 Task: Create a section Code Crusade and in the section, add a milestone Software as a Service Implementation in the project TribeWorks.
Action: Mouse moved to (17, 55)
Screenshot: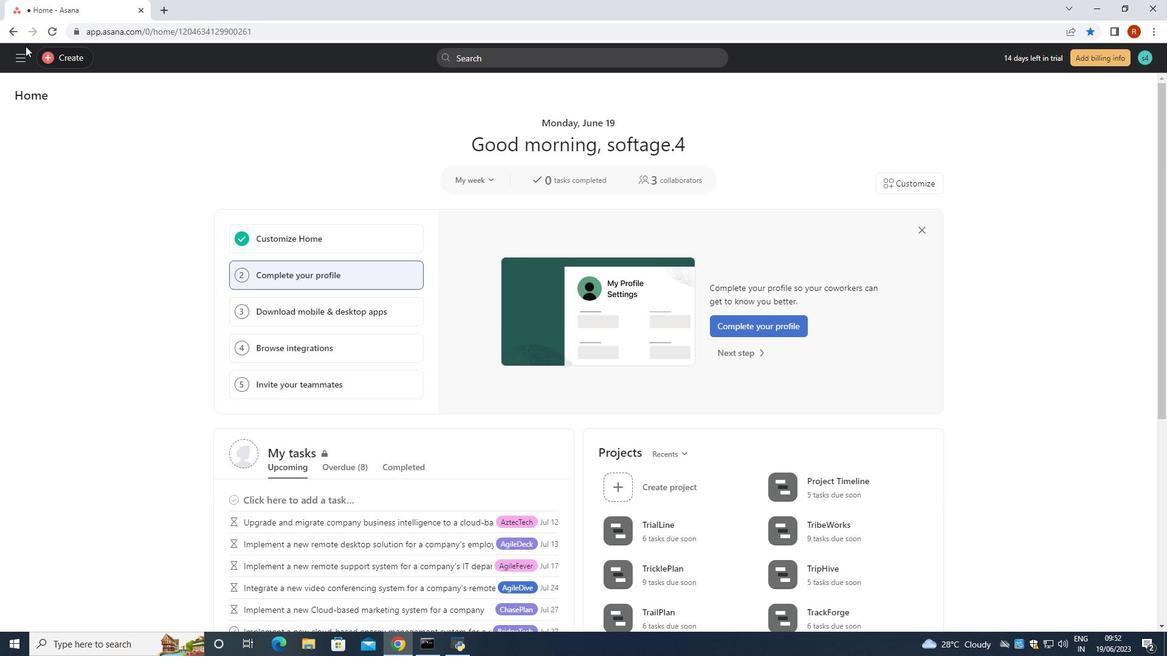 
Action: Mouse pressed left at (17, 55)
Screenshot: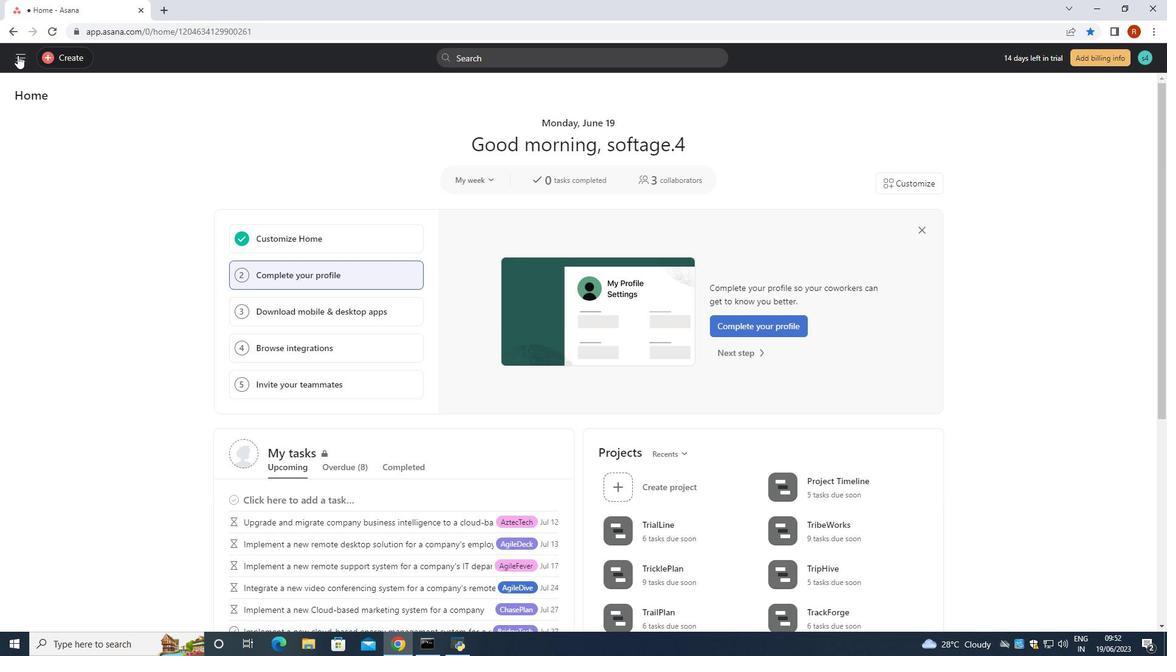 
Action: Mouse moved to (71, 406)
Screenshot: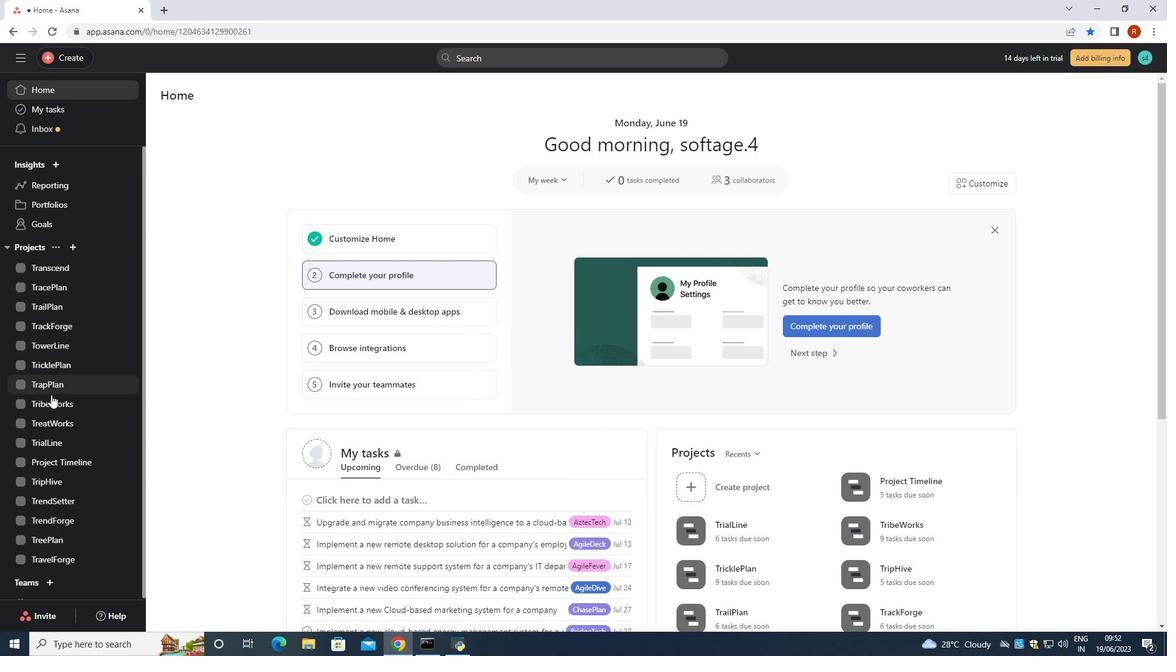 
Action: Mouse pressed left at (71, 406)
Screenshot: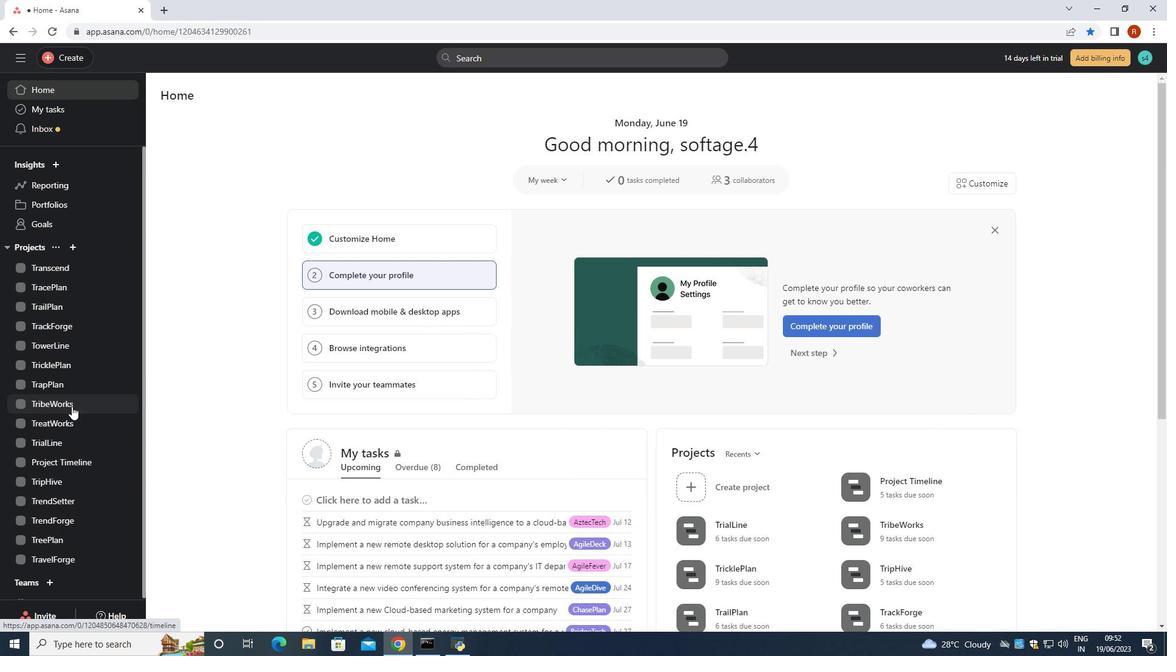 
Action: Mouse moved to (254, 401)
Screenshot: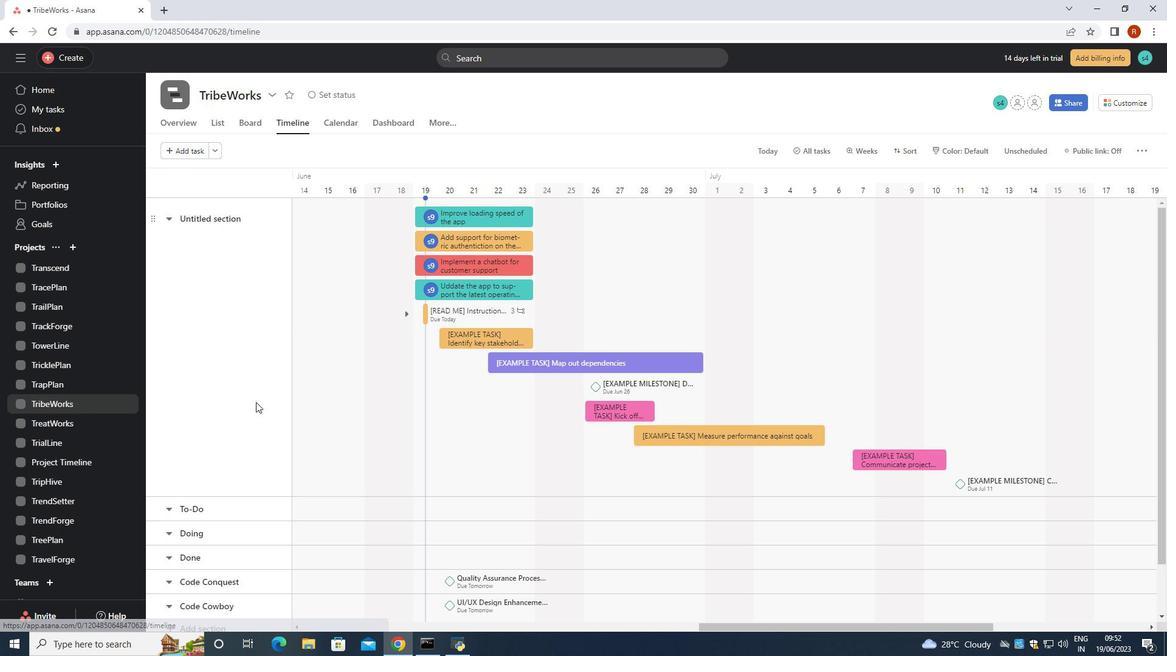 
Action: Mouse scrolled (254, 401) with delta (0, 0)
Screenshot: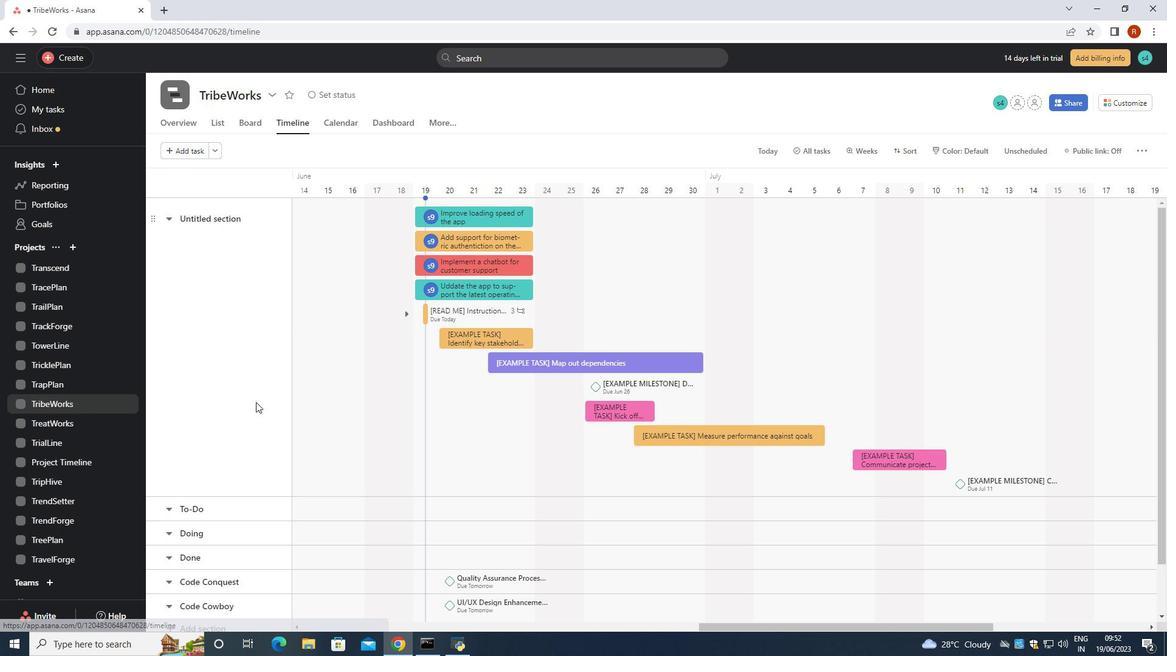 
Action: Mouse moved to (249, 401)
Screenshot: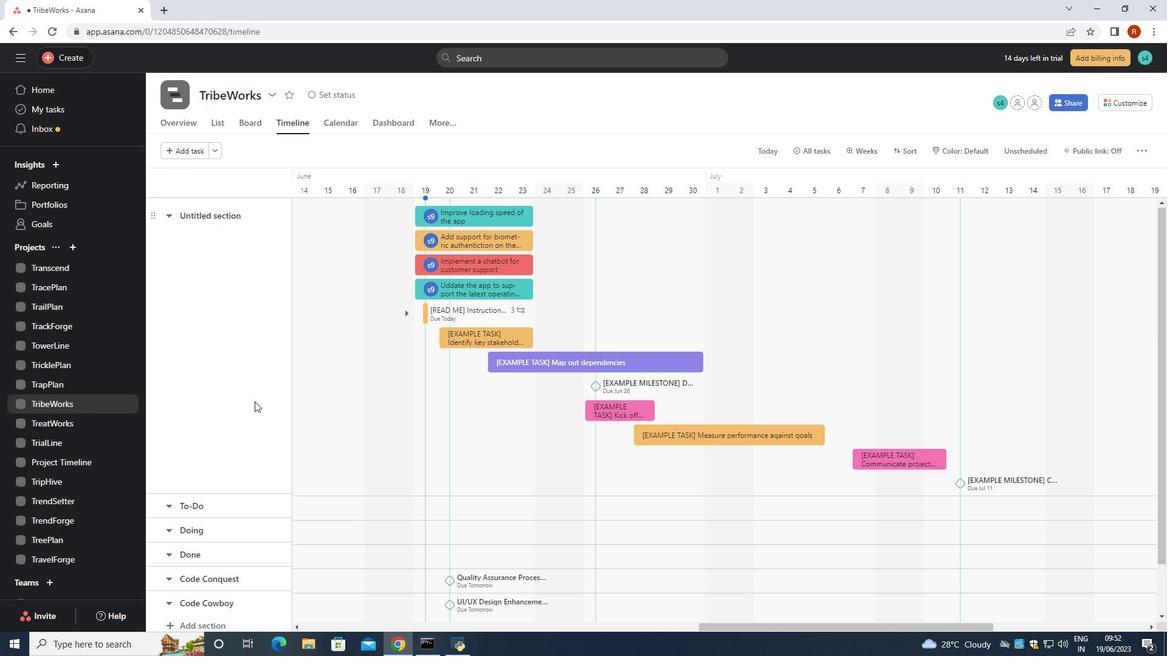 
Action: Mouse scrolled (253, 401) with delta (0, 0)
Screenshot: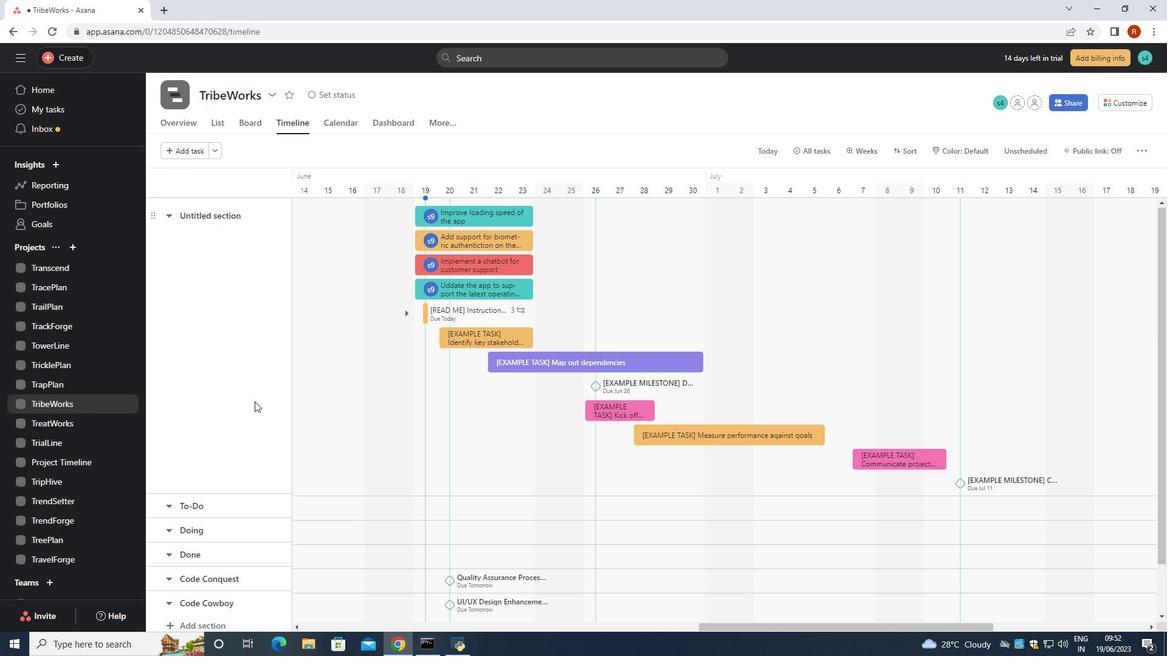 
Action: Mouse scrolled (252, 401) with delta (0, 0)
Screenshot: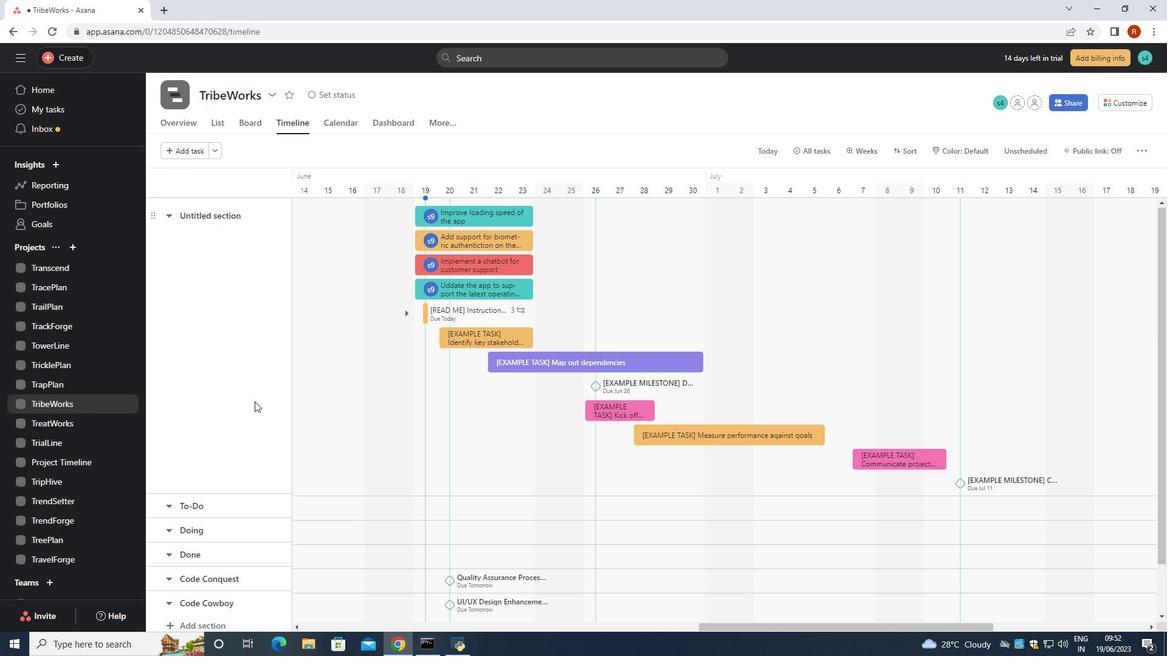 
Action: Mouse scrolled (251, 401) with delta (0, 0)
Screenshot: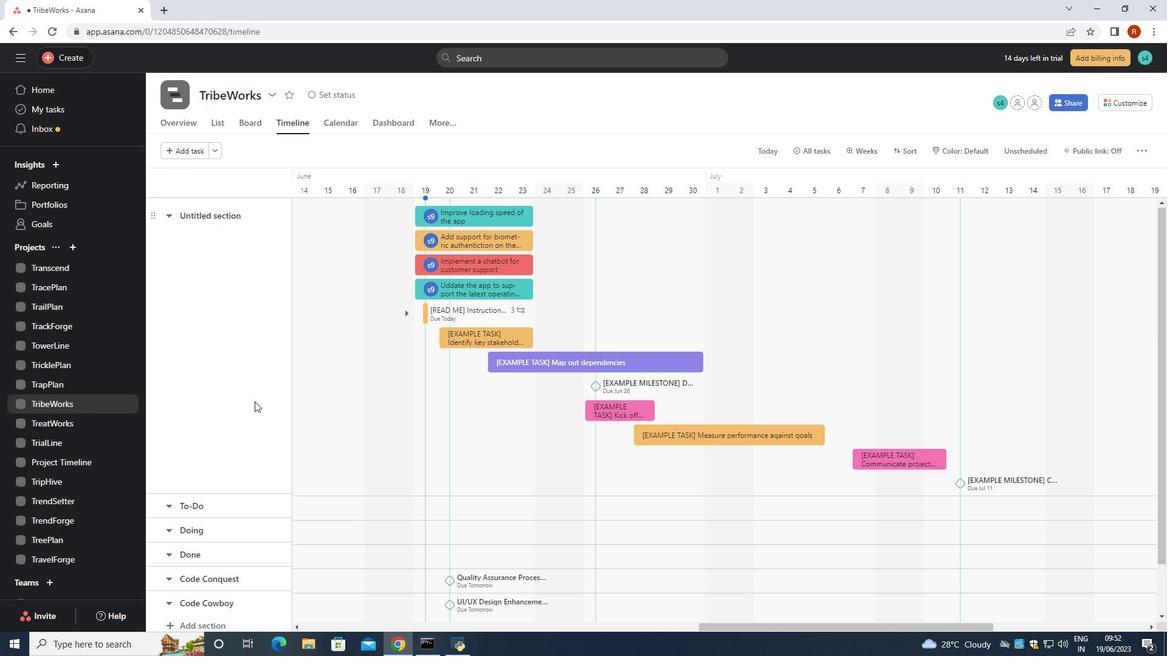 
Action: Mouse scrolled (251, 401) with delta (0, 0)
Screenshot: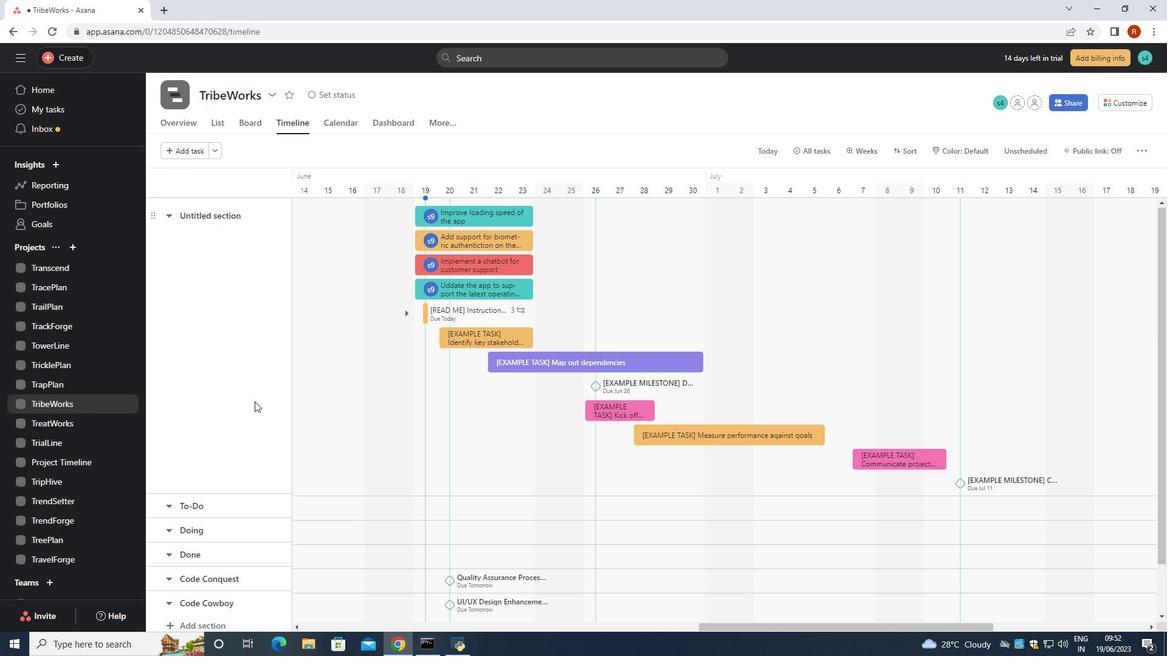
Action: Mouse scrolled (249, 401) with delta (0, 0)
Screenshot: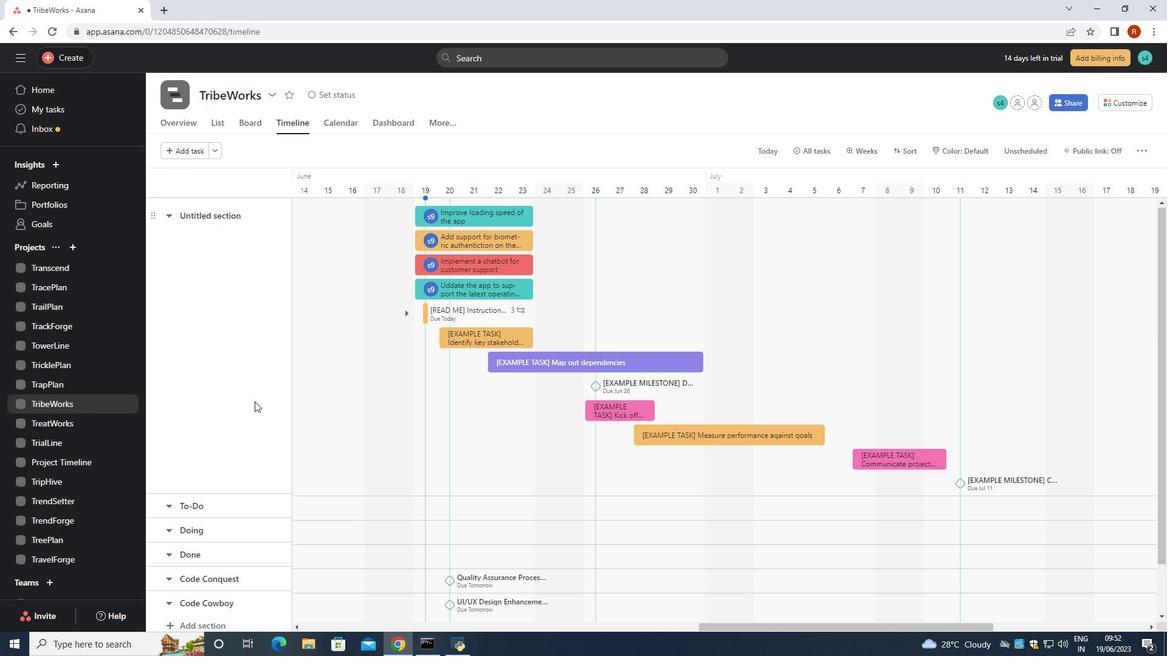 
Action: Mouse moved to (203, 575)
Screenshot: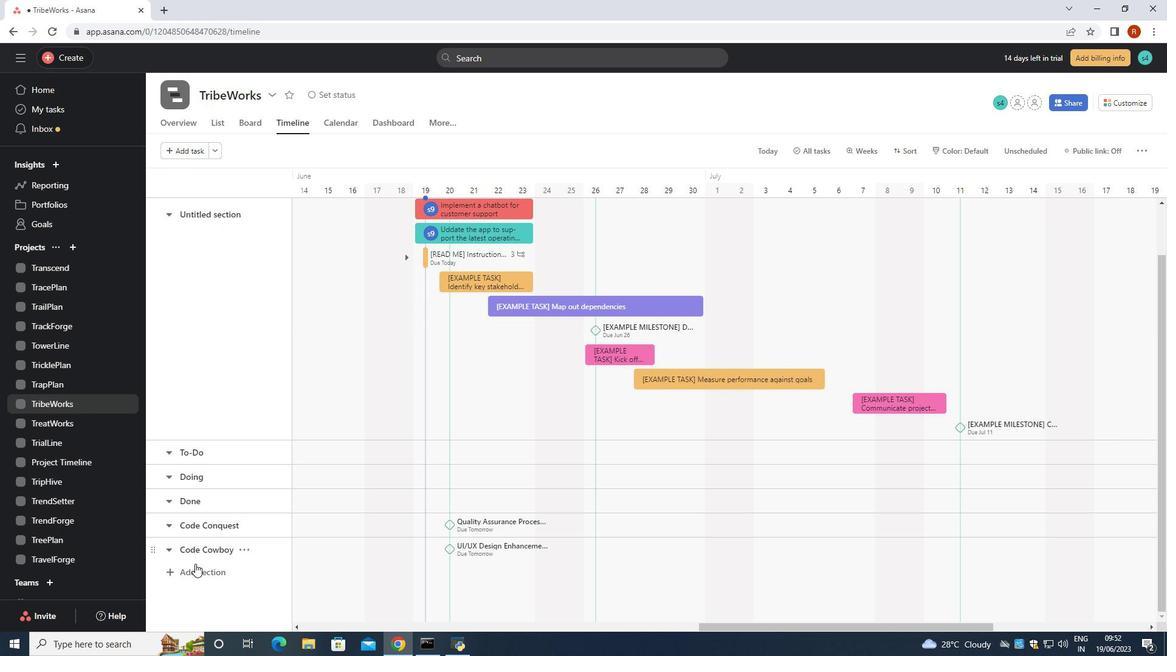 
Action: Mouse pressed left at (203, 575)
Screenshot: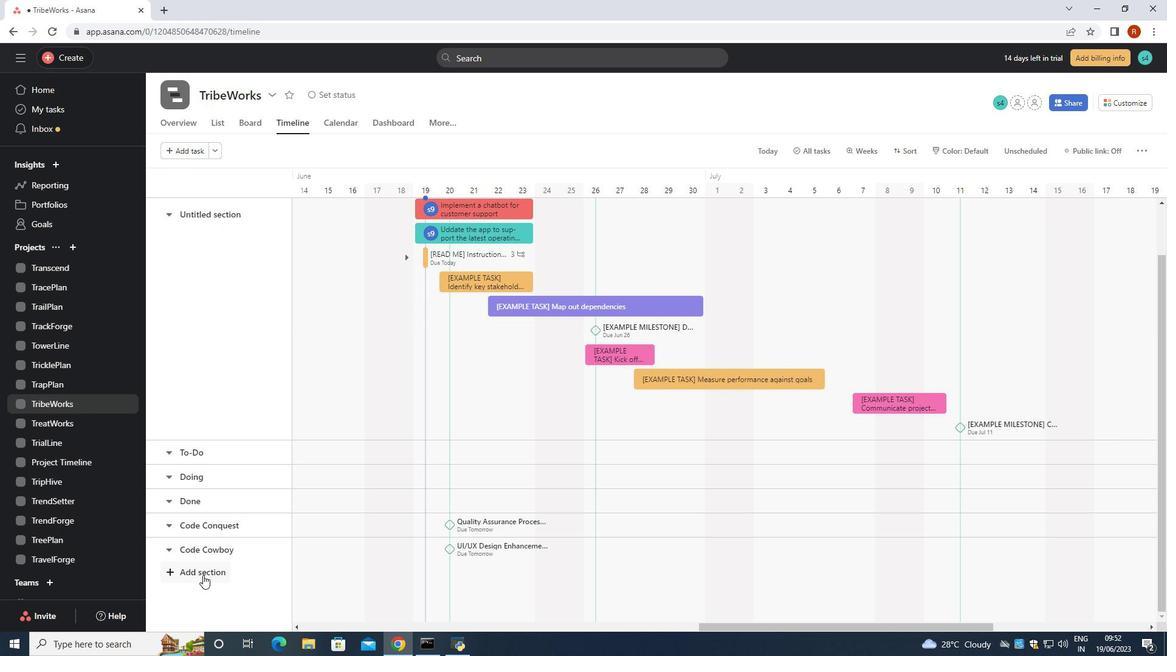 
Action: Mouse moved to (206, 575)
Screenshot: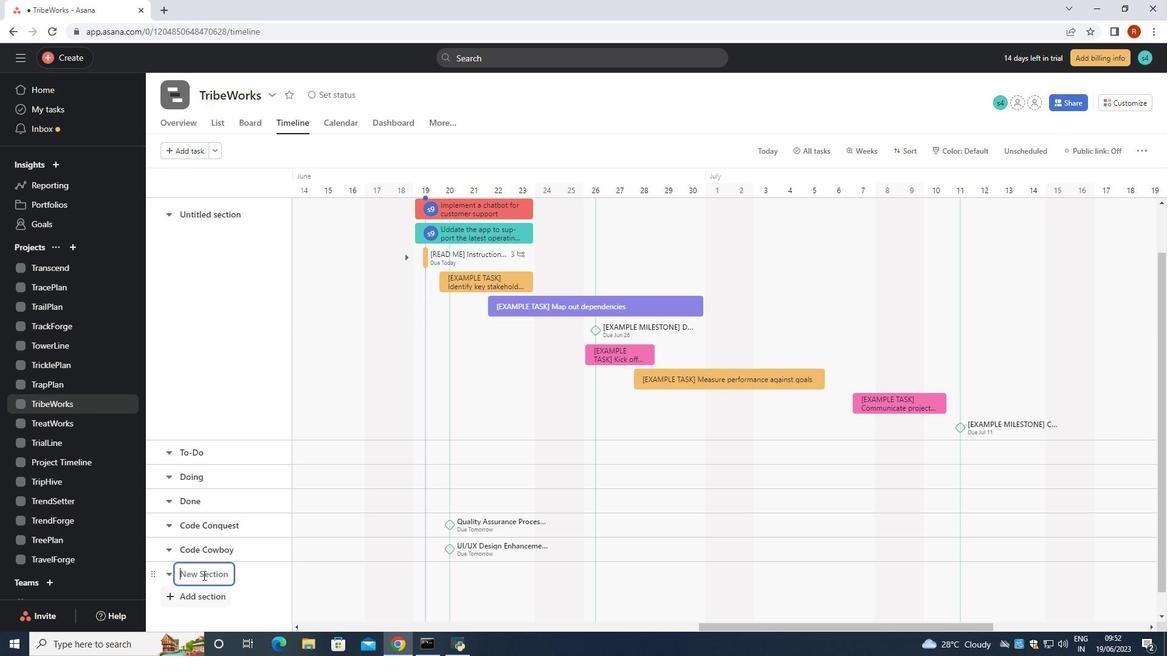 
Action: Key pressed <Key.shift>Code<Key.space><Key.shift><Key.shift><Key.shift>Crusade<Key.space>
Screenshot: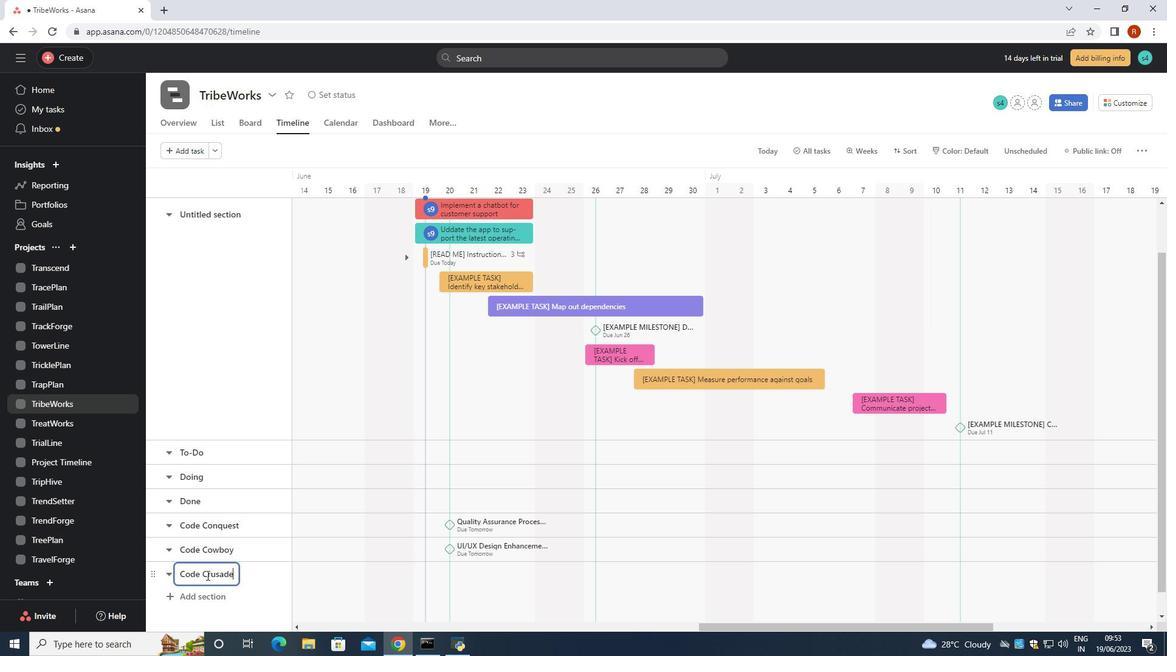 
Action: Mouse moved to (358, 580)
Screenshot: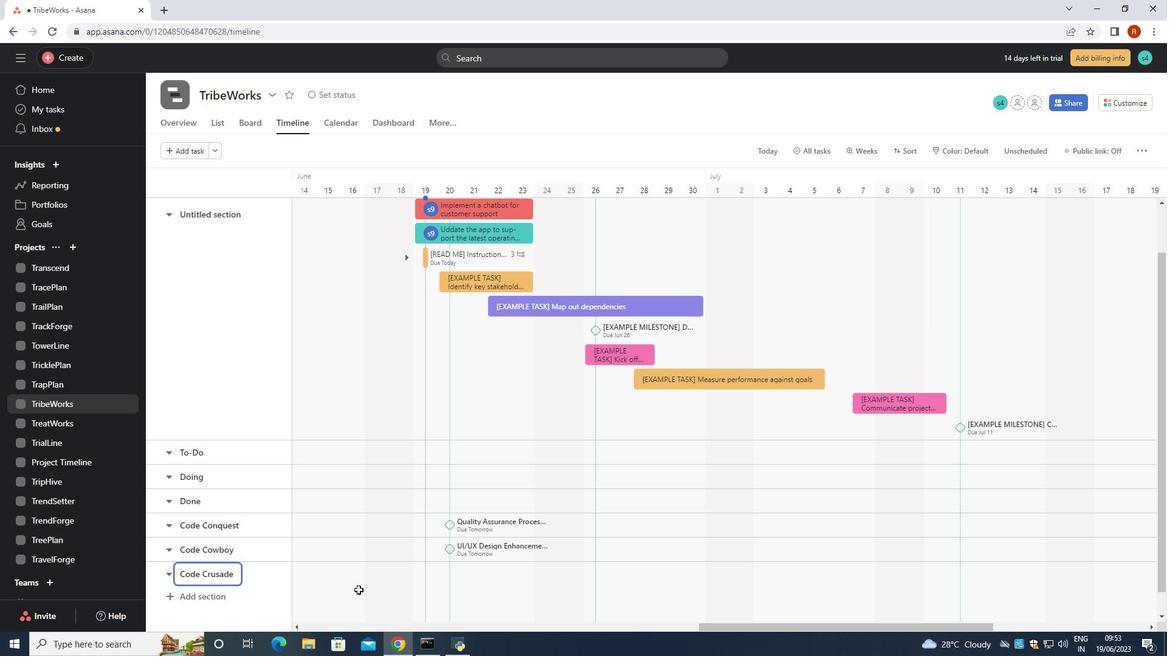 
Action: Mouse pressed left at (358, 580)
Screenshot: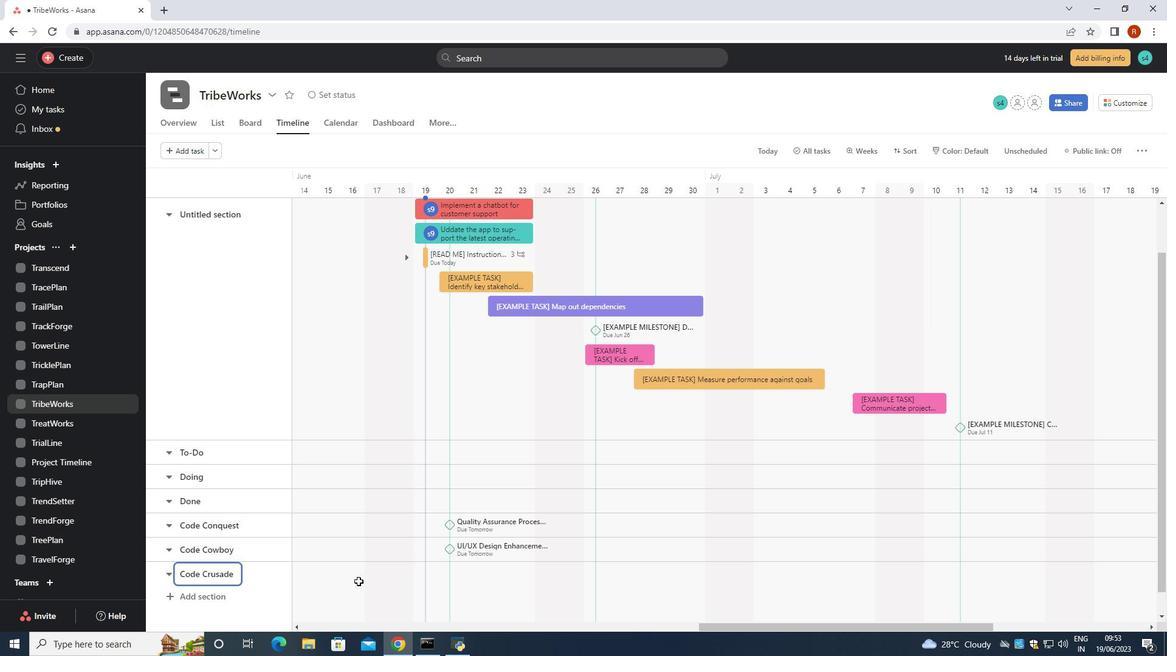 
Action: Mouse moved to (358, 580)
Screenshot: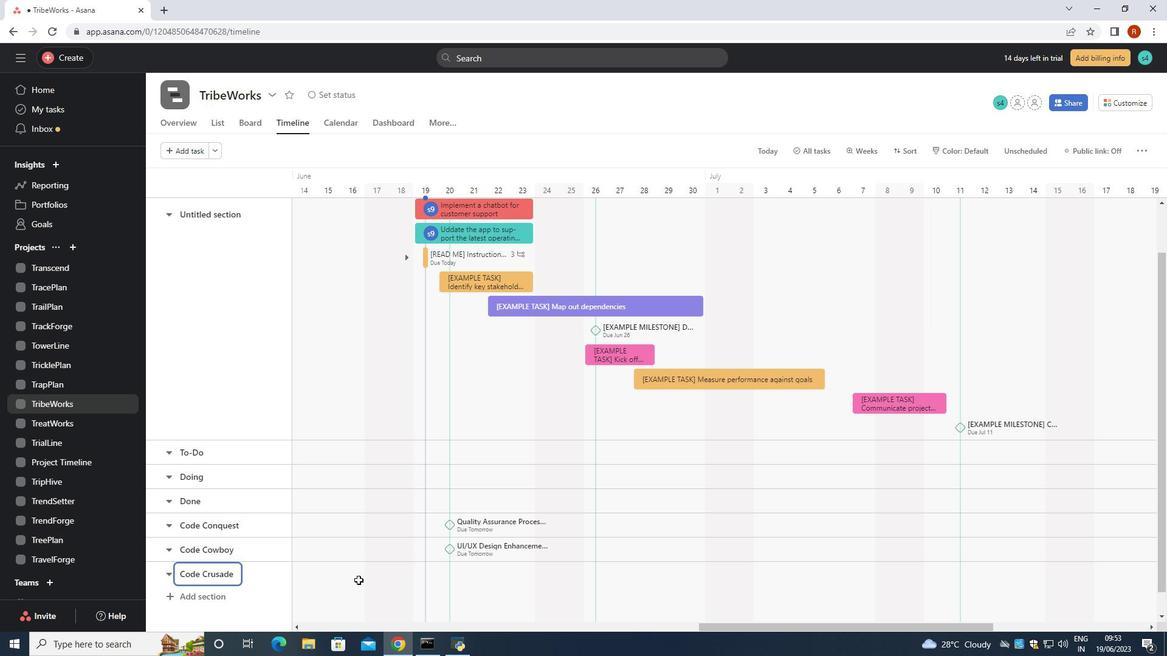 
Action: Mouse pressed left at (358, 580)
Screenshot: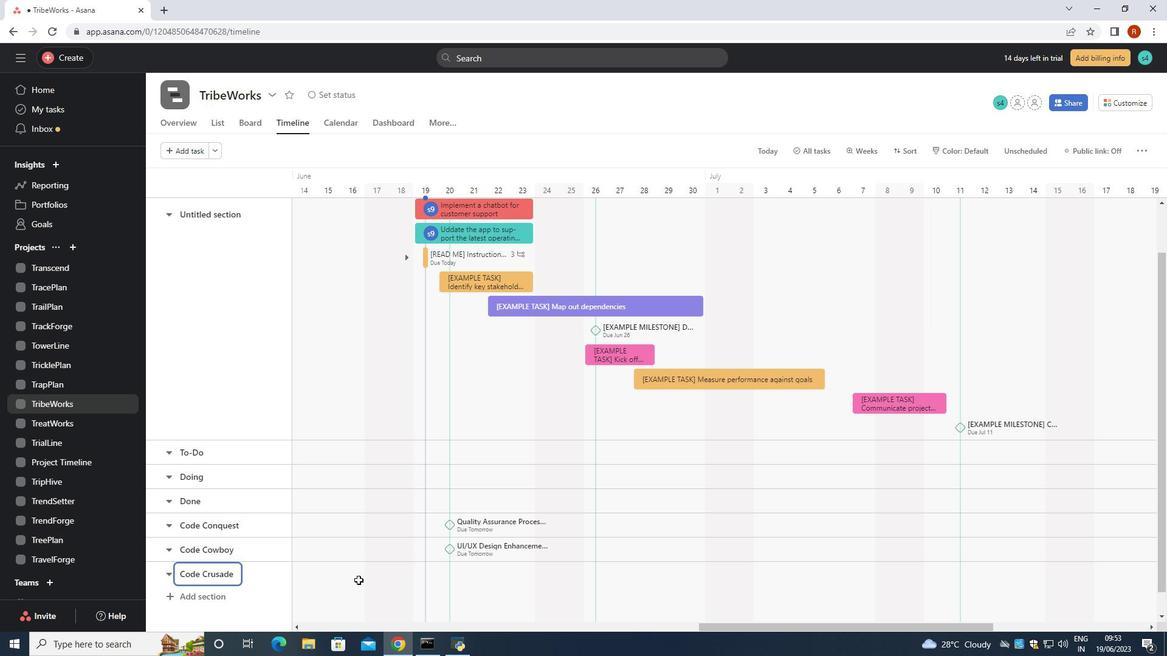 
Action: Mouse moved to (359, 577)
Screenshot: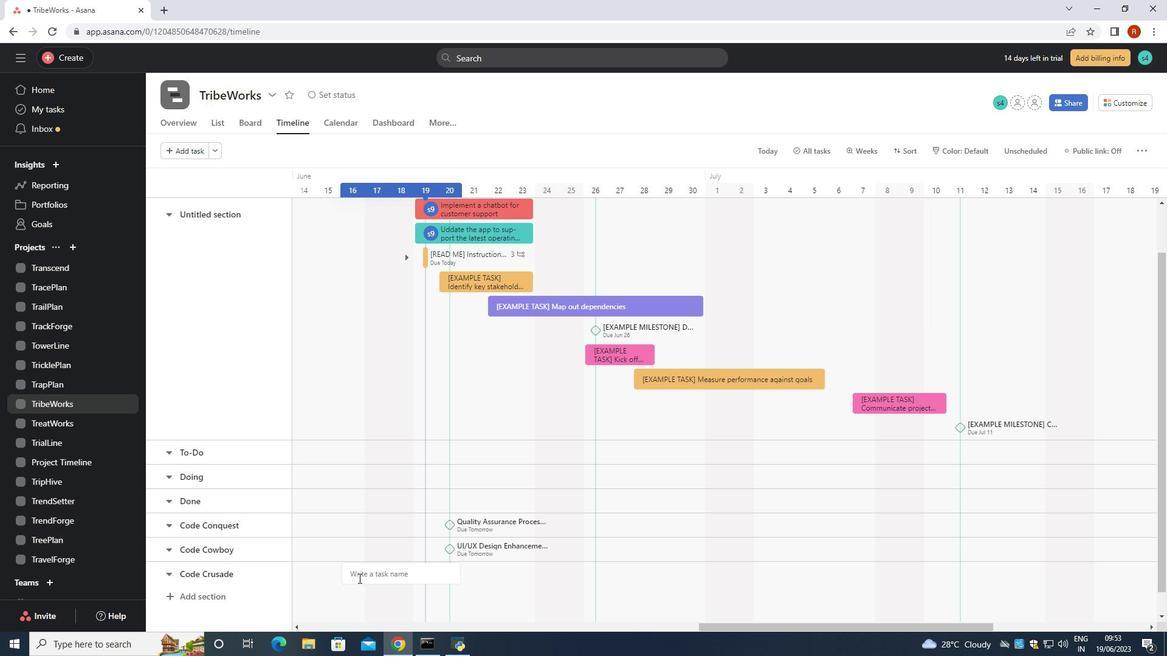 
Action: Mouse pressed left at (359, 577)
Screenshot: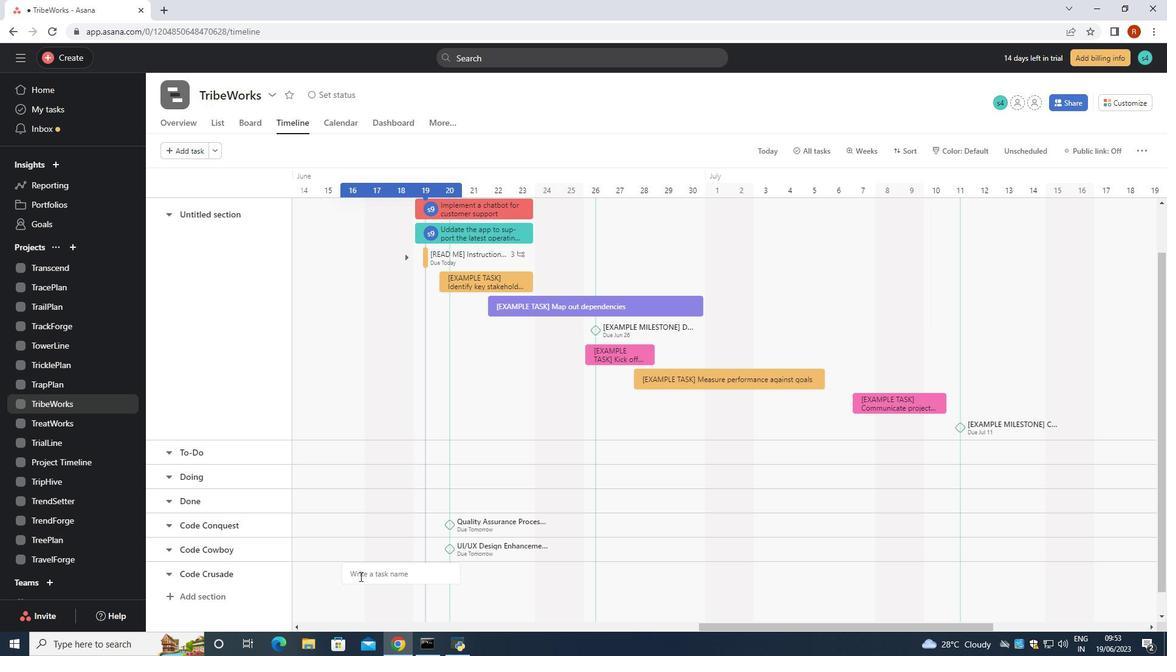 
Action: Mouse moved to (360, 577)
Screenshot: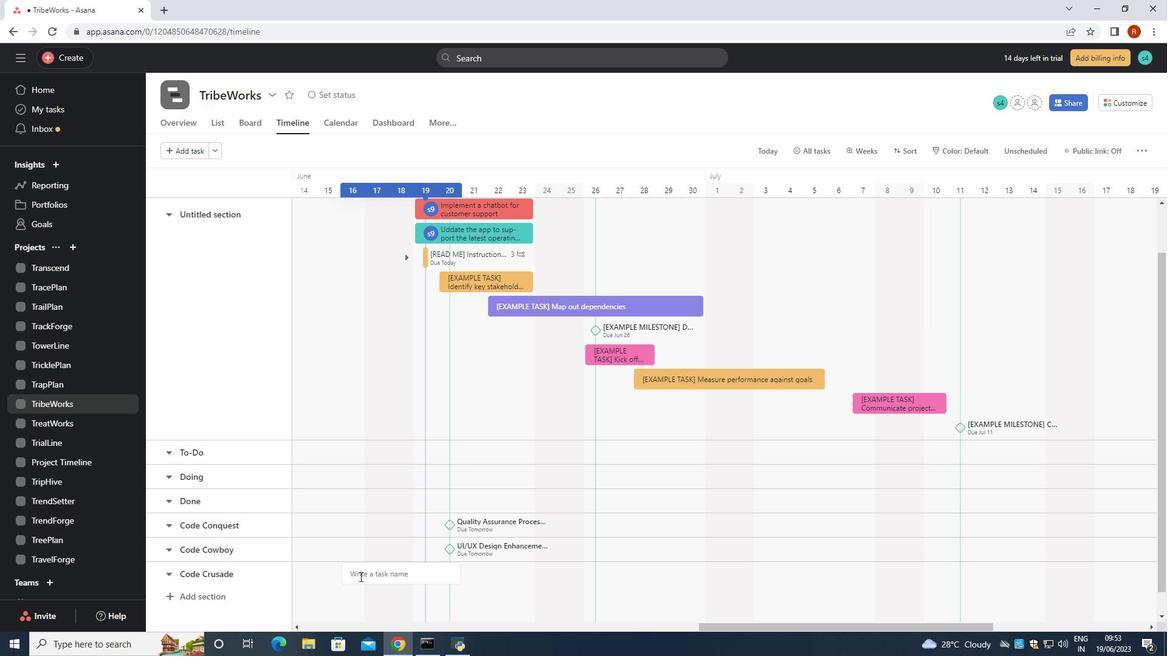 
Action: Key pressed <Key.shift><Key.shift><Key.shift><Key.shift><Key.shift><Key.shift><Key.shift><Key.shift><Key.shift><Key.shift><Key.shift><Key.shift>Software<Key.space>as<Key.space>a<Key.shift>Service<Key.space><Key.shift>Implementation<Key.enter>
Screenshot: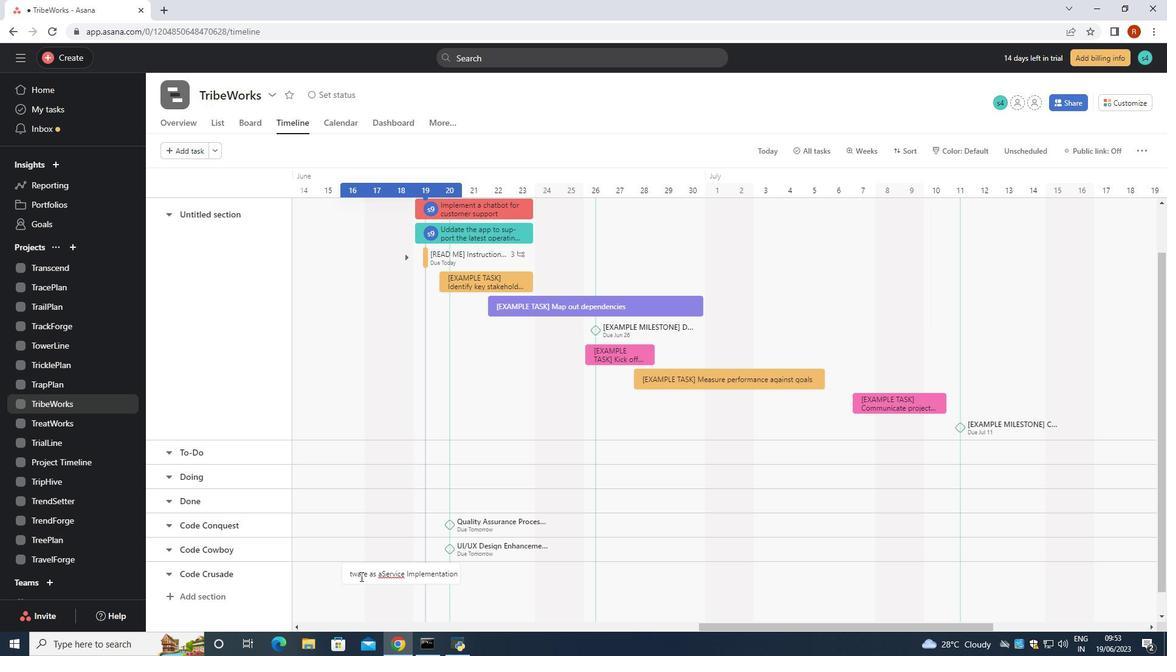 
Action: Mouse moved to (401, 570)
Screenshot: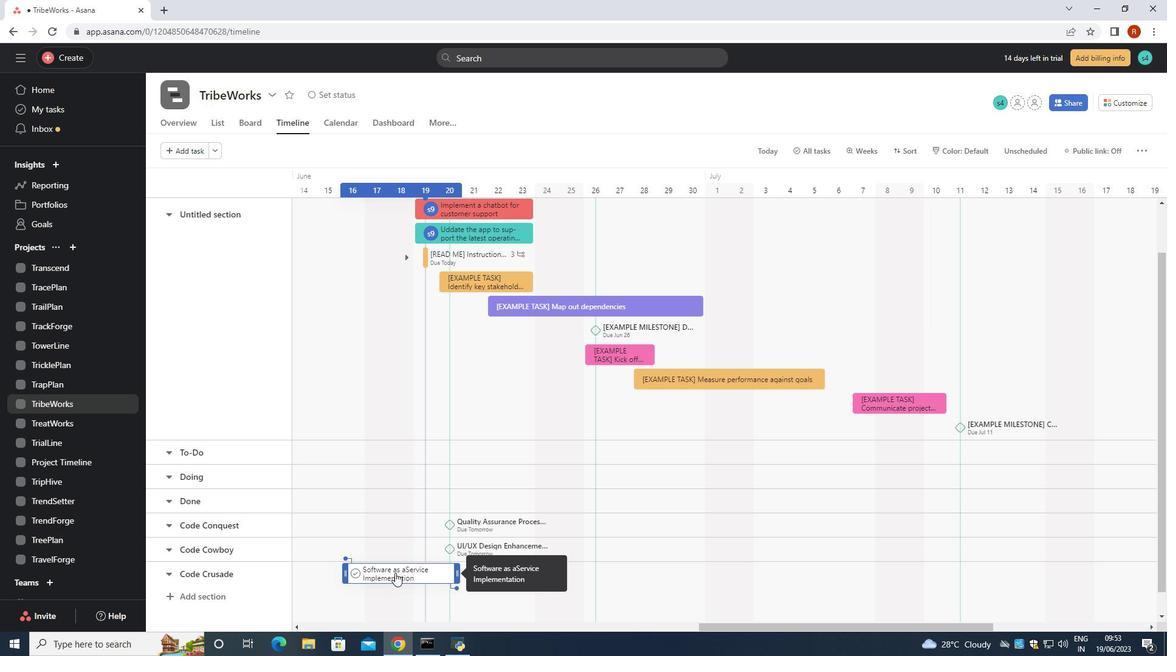 
Action: Mouse pressed left at (401, 570)
Screenshot: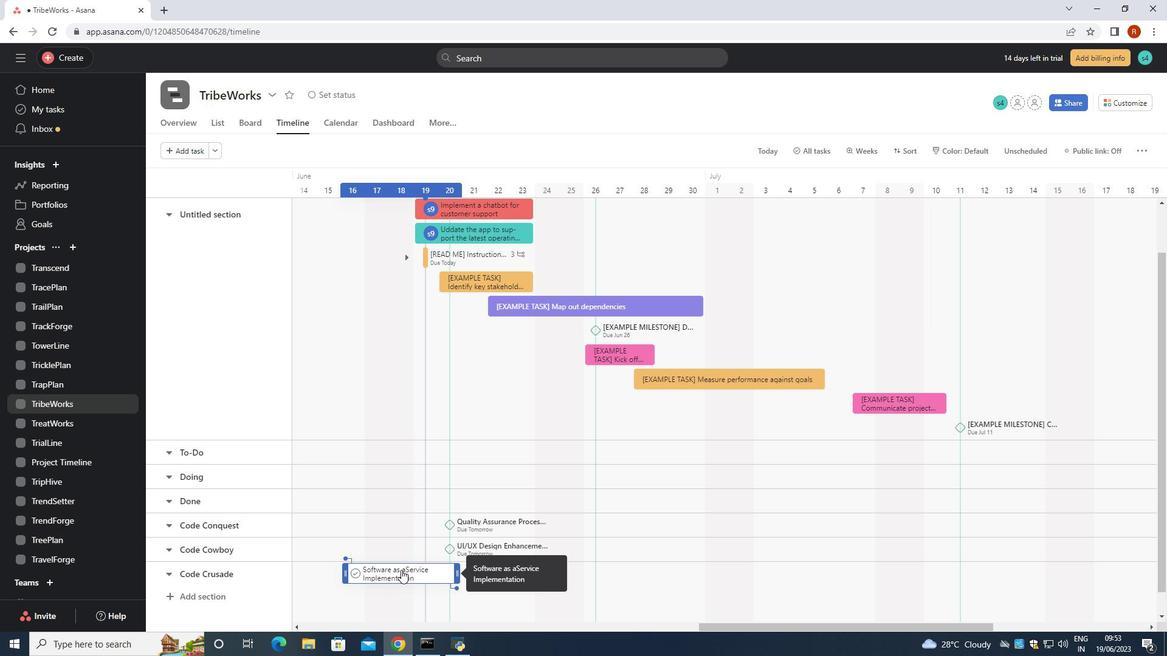 
Action: Mouse moved to (845, 190)
Screenshot: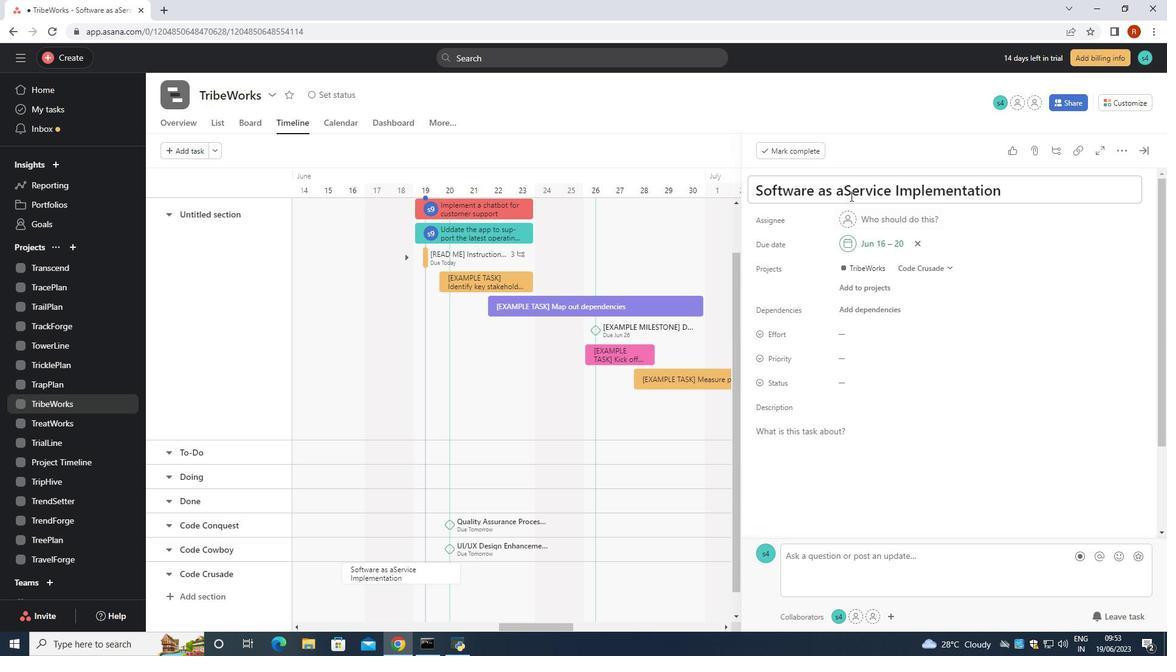 
Action: Mouse pressed left at (845, 190)
Screenshot: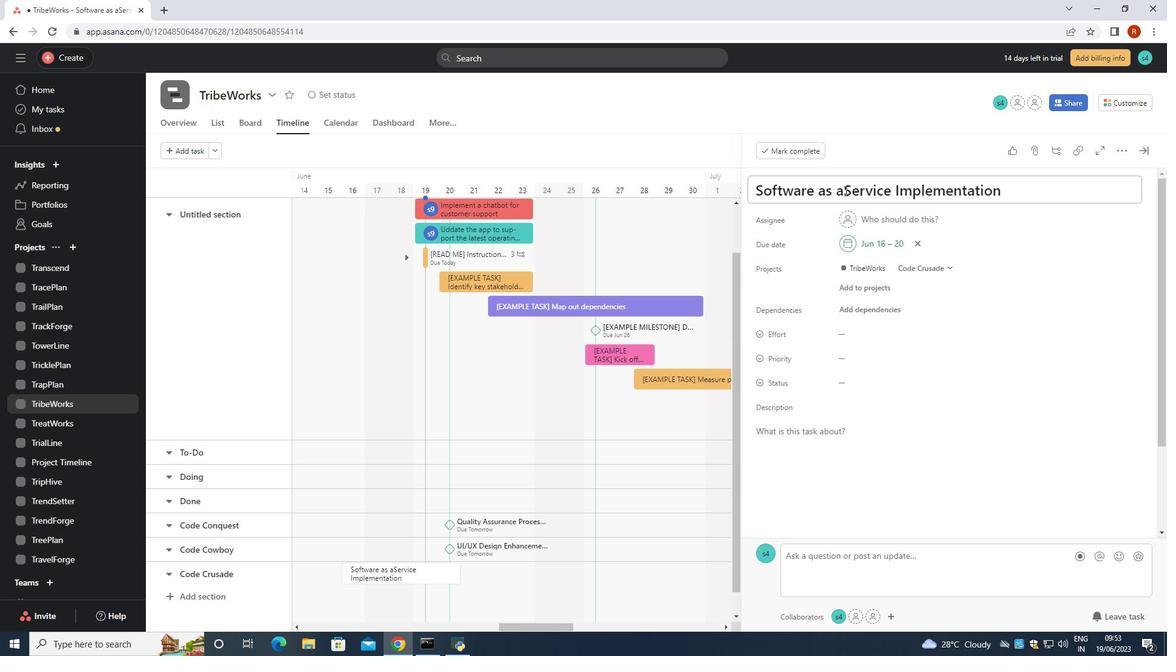
Action: Key pressed <Key.space>
Screenshot: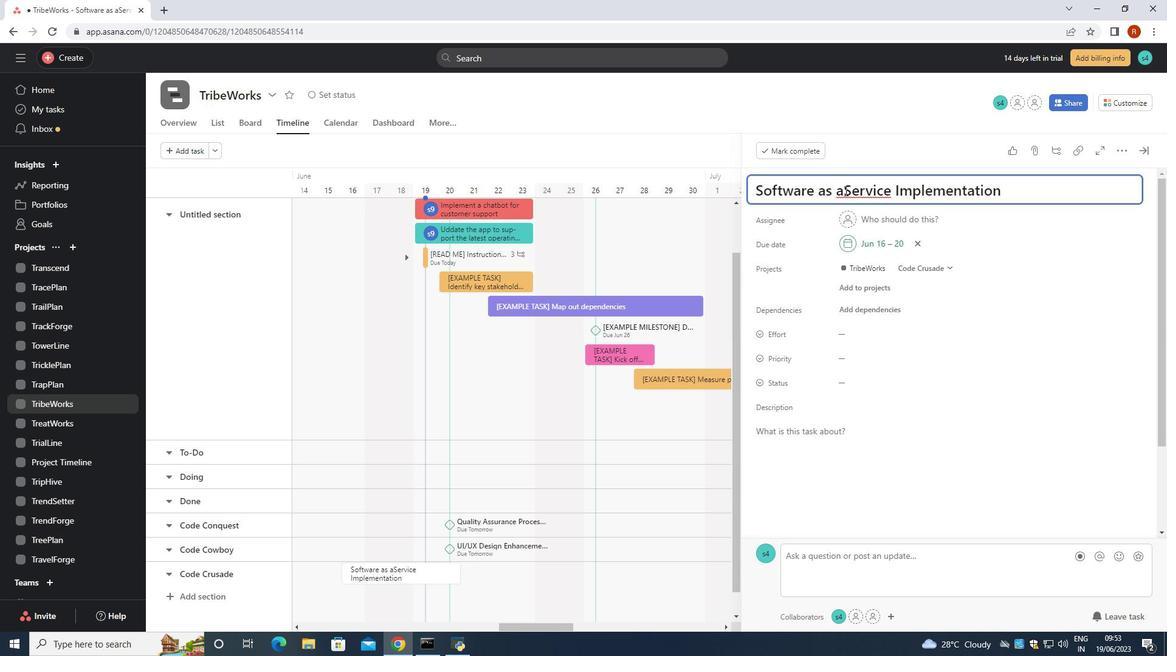 
Action: Mouse moved to (399, 574)
Screenshot: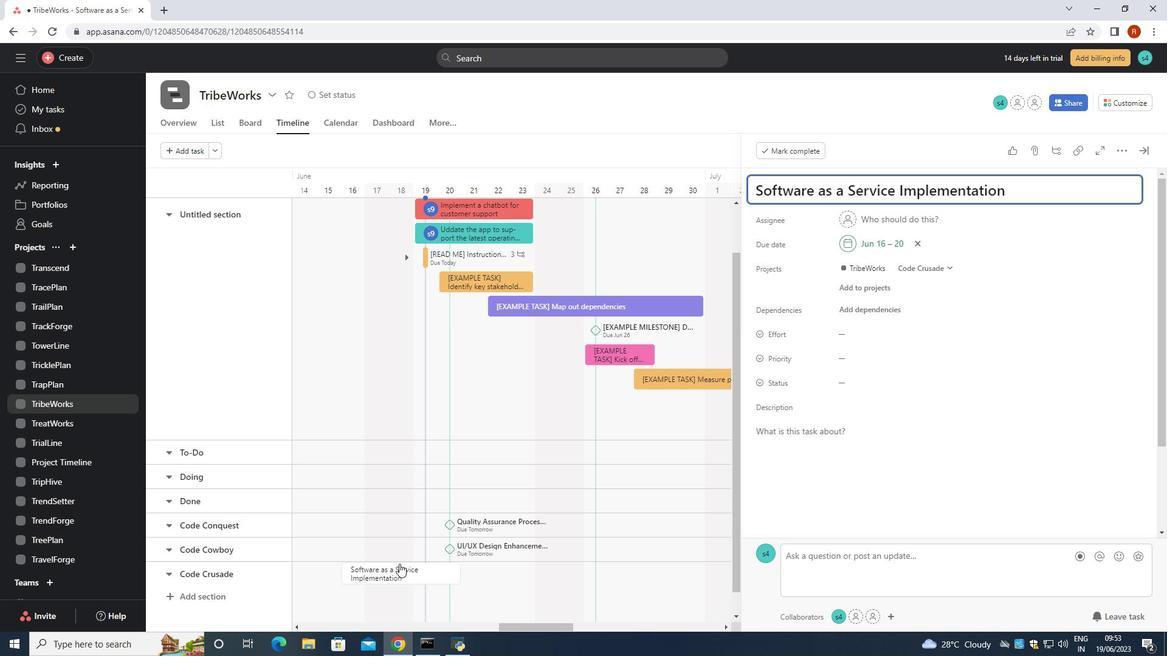 
Action: Mouse pressed right at (399, 574)
Screenshot: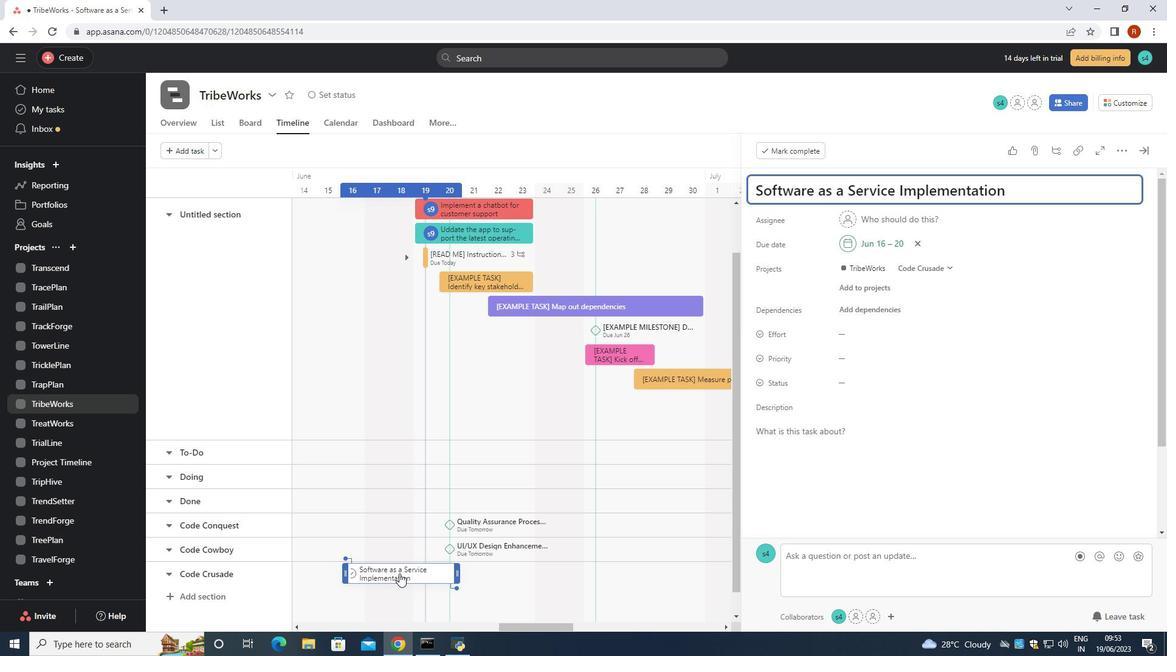 
Action: Mouse moved to (455, 510)
Screenshot: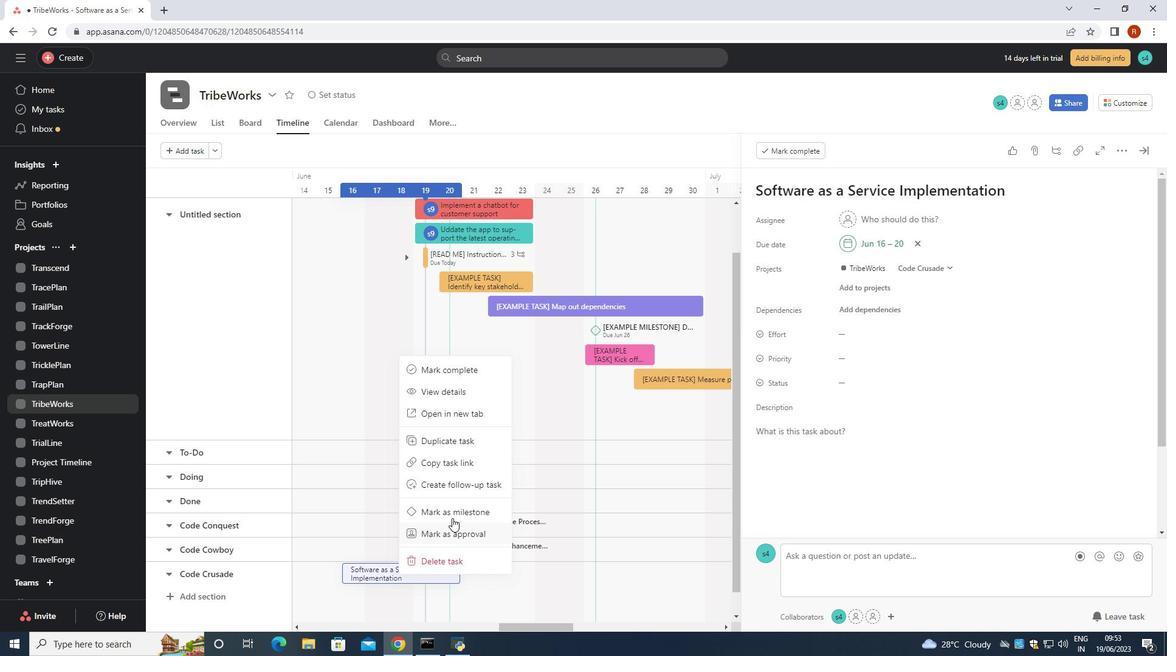 
Action: Mouse pressed left at (455, 510)
Screenshot: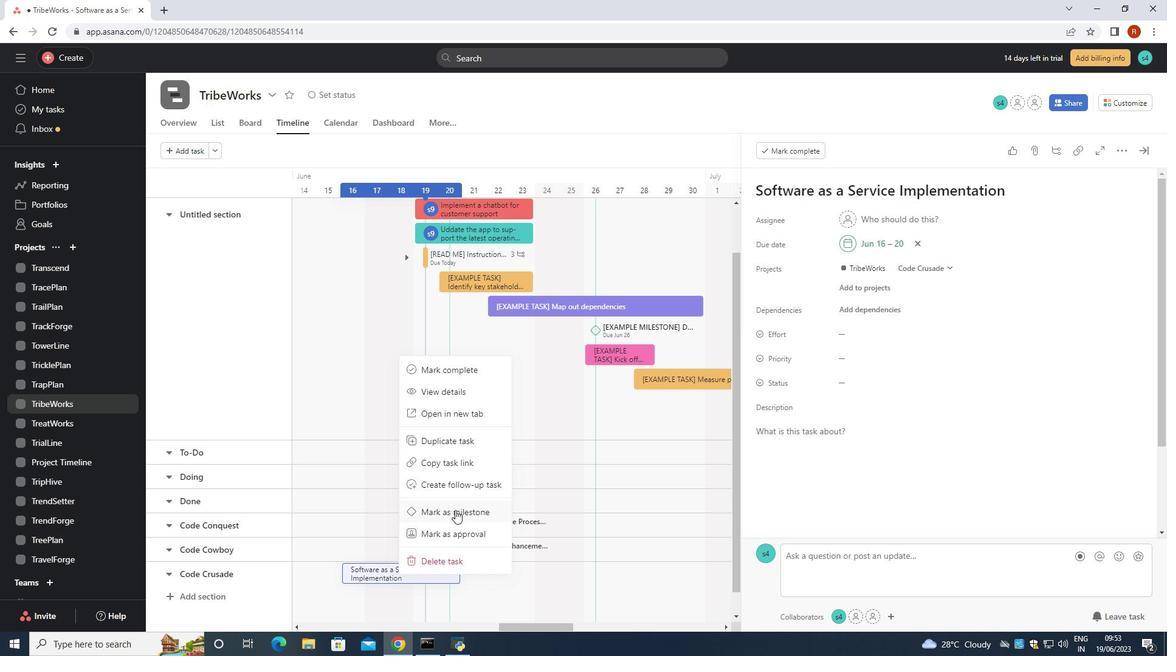 
Action: Mouse moved to (425, 504)
Screenshot: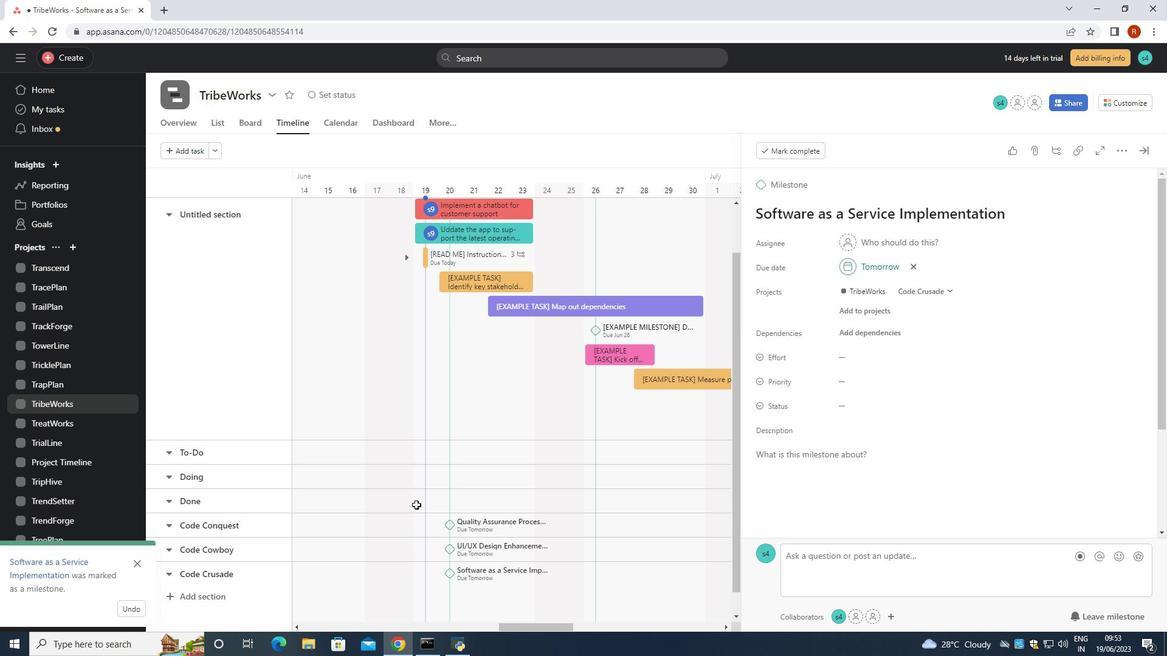 
